 Task: Log work in the project TransformWorks for the issue 'Implement a feature for users to track and manage their expenses on a budget' spent time as '4w 6d 21h 5m' and remaining time as '2w 1d 6h 56m' and clone the issue. Now add the issue to the epic 'IT risk management enhancement'.
Action: Mouse moved to (820, 319)
Screenshot: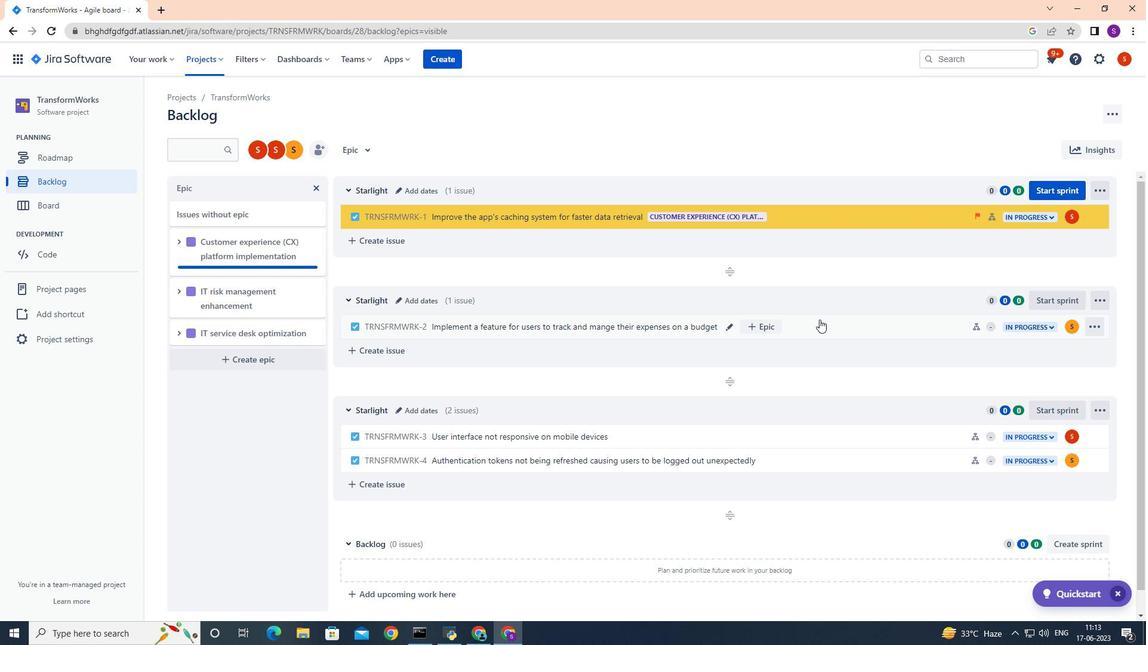 
Action: Mouse pressed left at (820, 319)
Screenshot: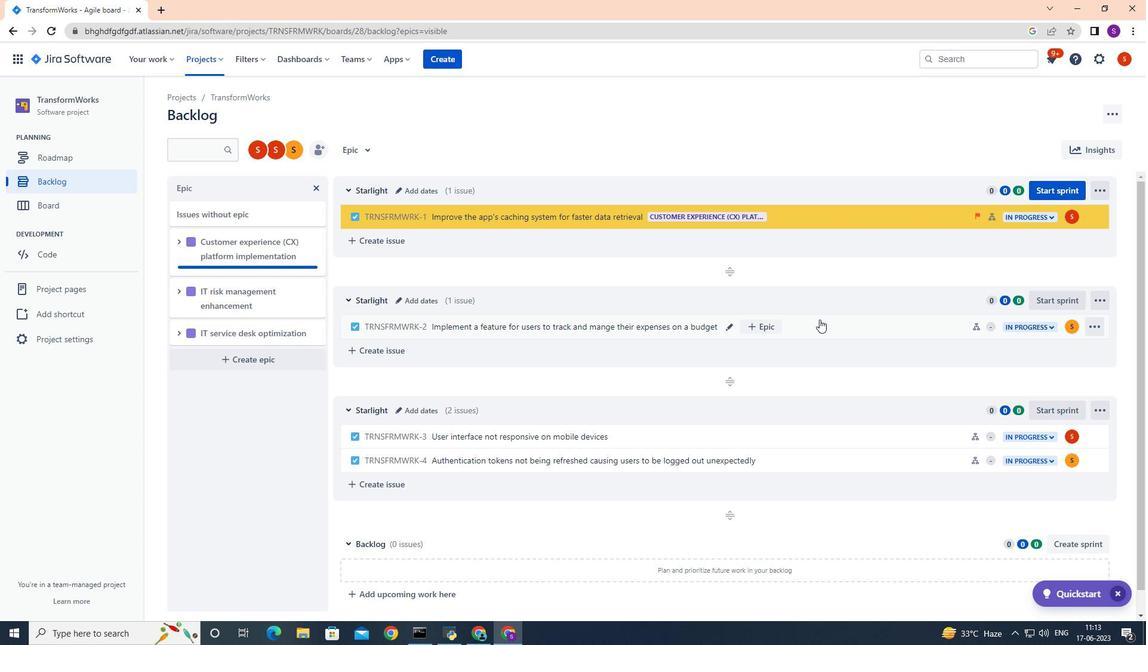 
Action: Mouse moved to (1111, 182)
Screenshot: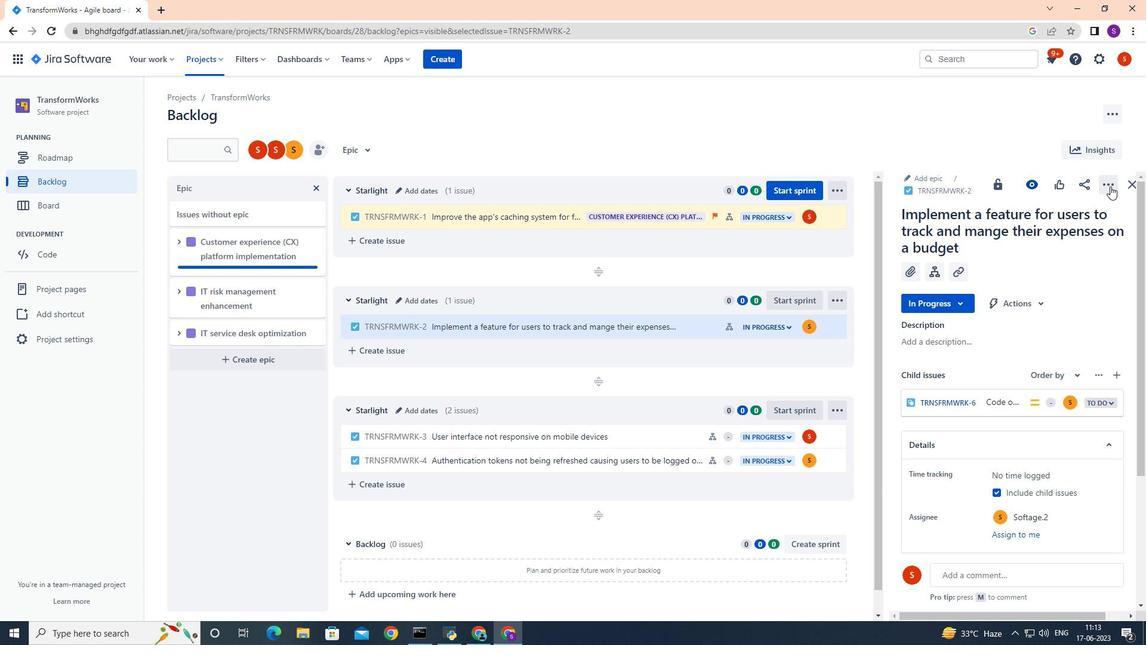 
Action: Mouse pressed left at (1111, 182)
Screenshot: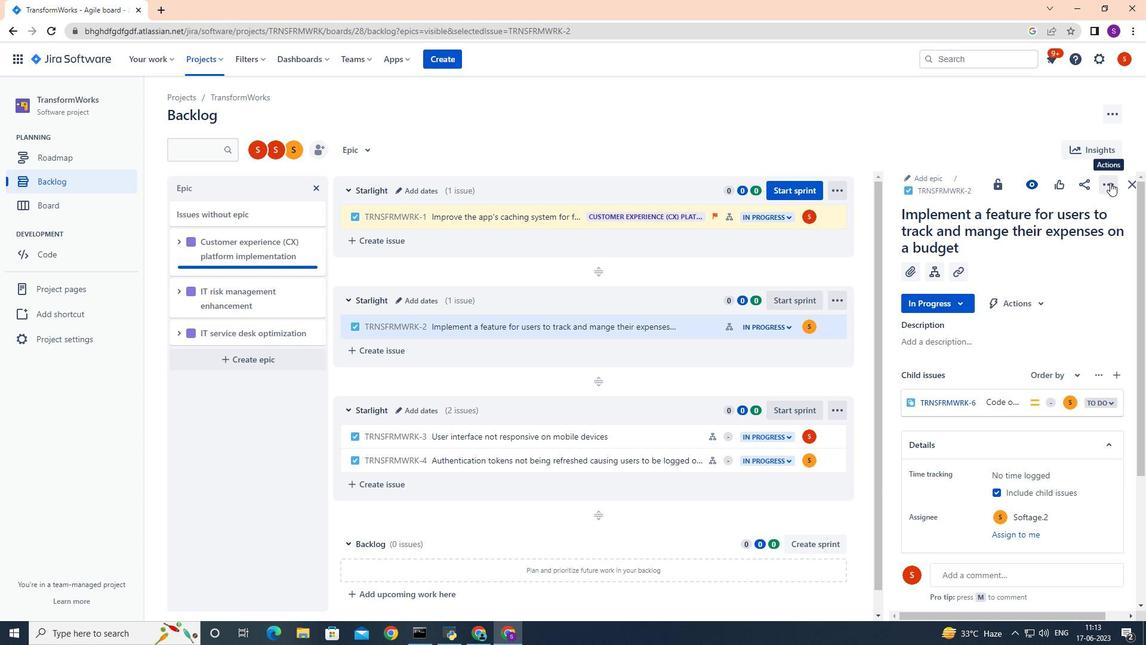 
Action: Mouse moved to (1065, 216)
Screenshot: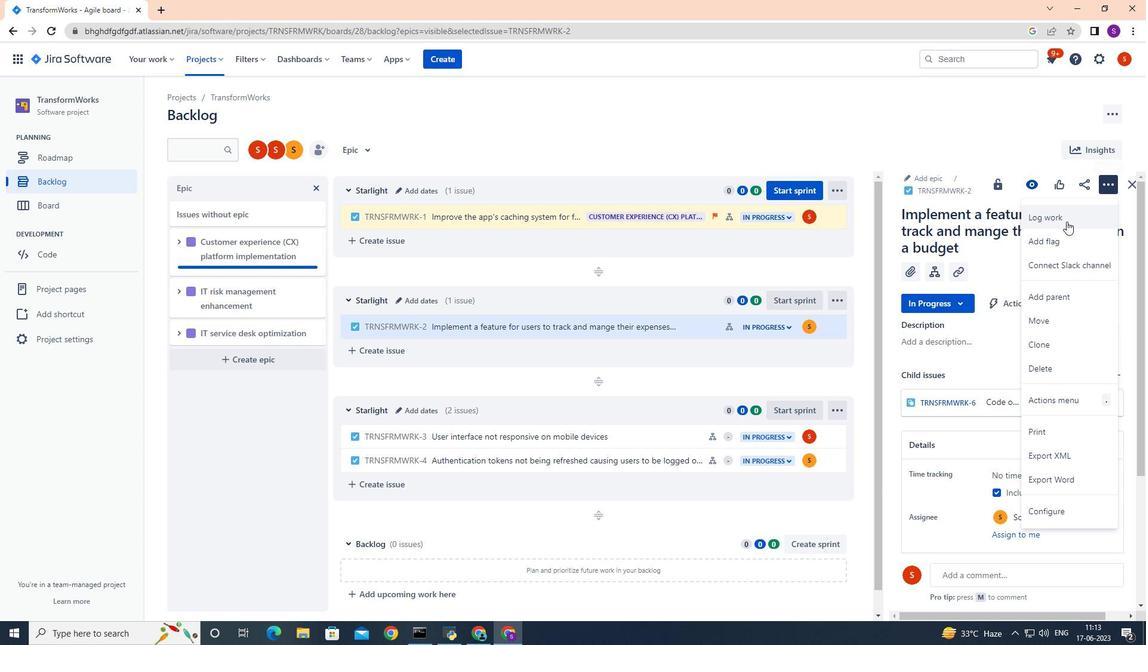 
Action: Mouse pressed left at (1065, 216)
Screenshot: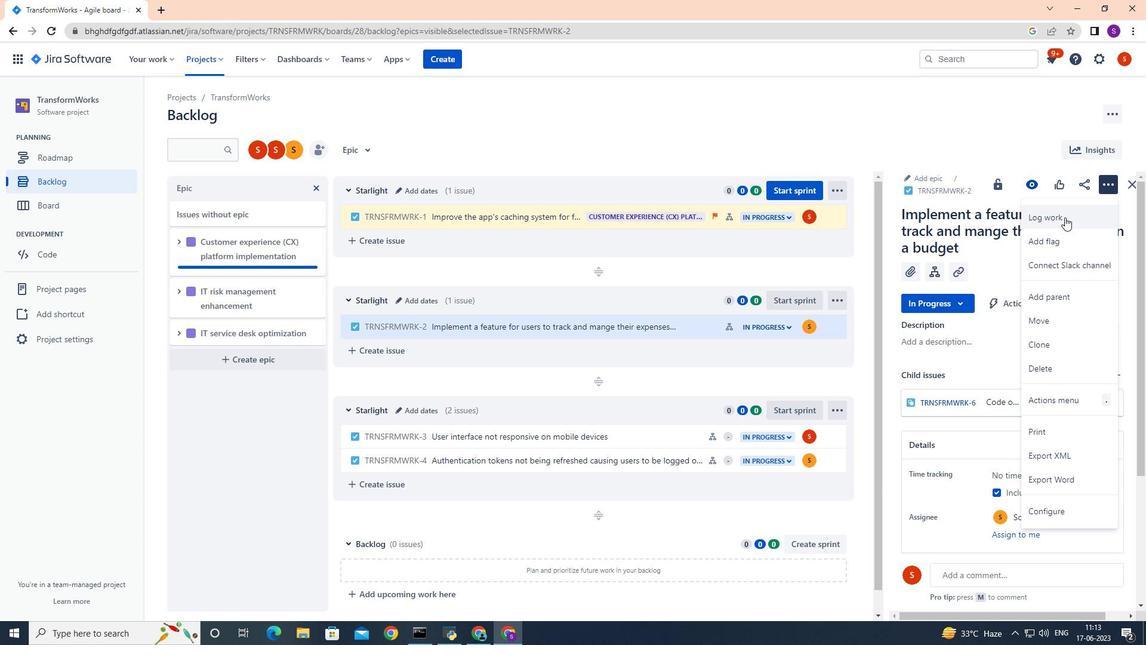 
Action: Mouse moved to (692, 236)
Screenshot: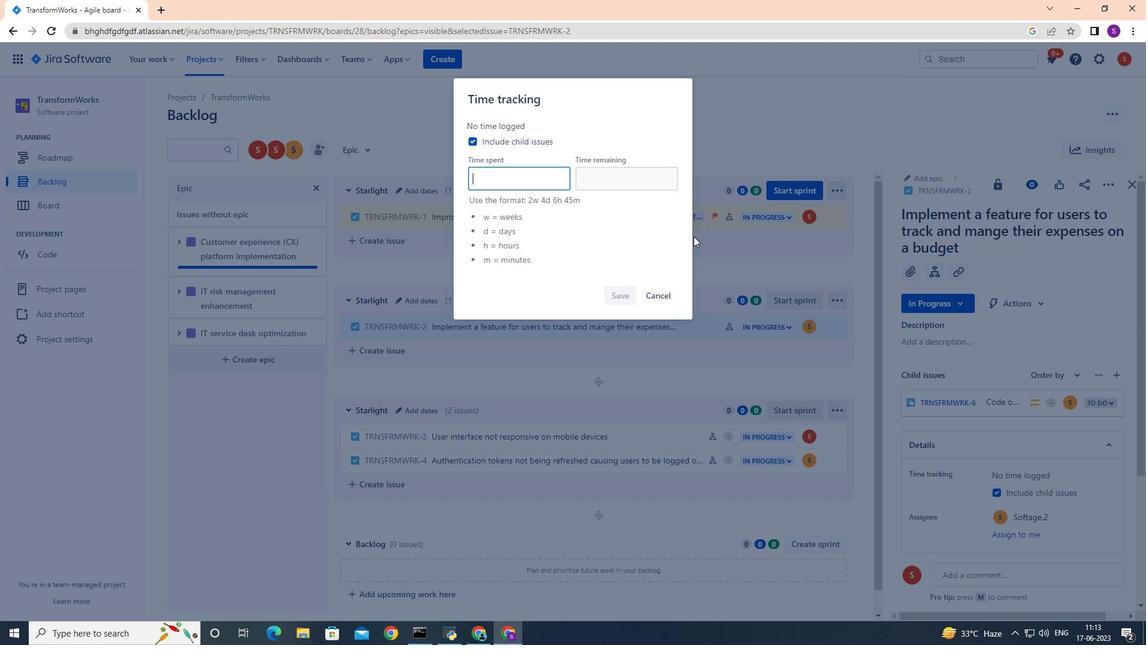 
Action: Key pressed 4w<Key.space>6d<Key.space>21h<Key.space>5m
Screenshot: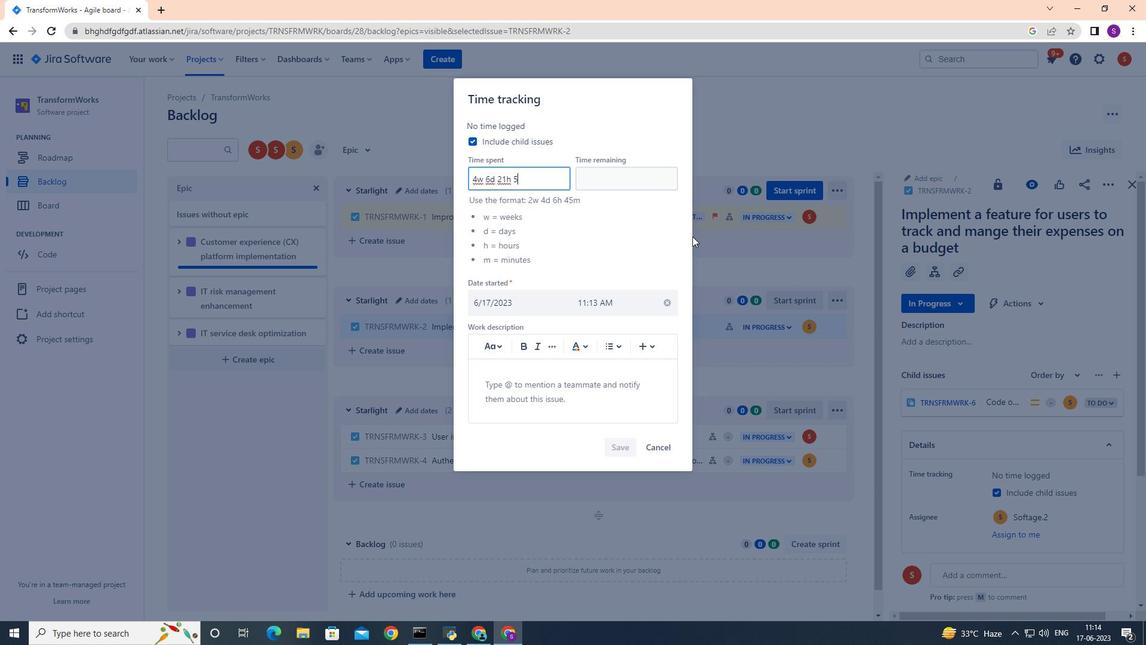 
Action: Mouse moved to (627, 173)
Screenshot: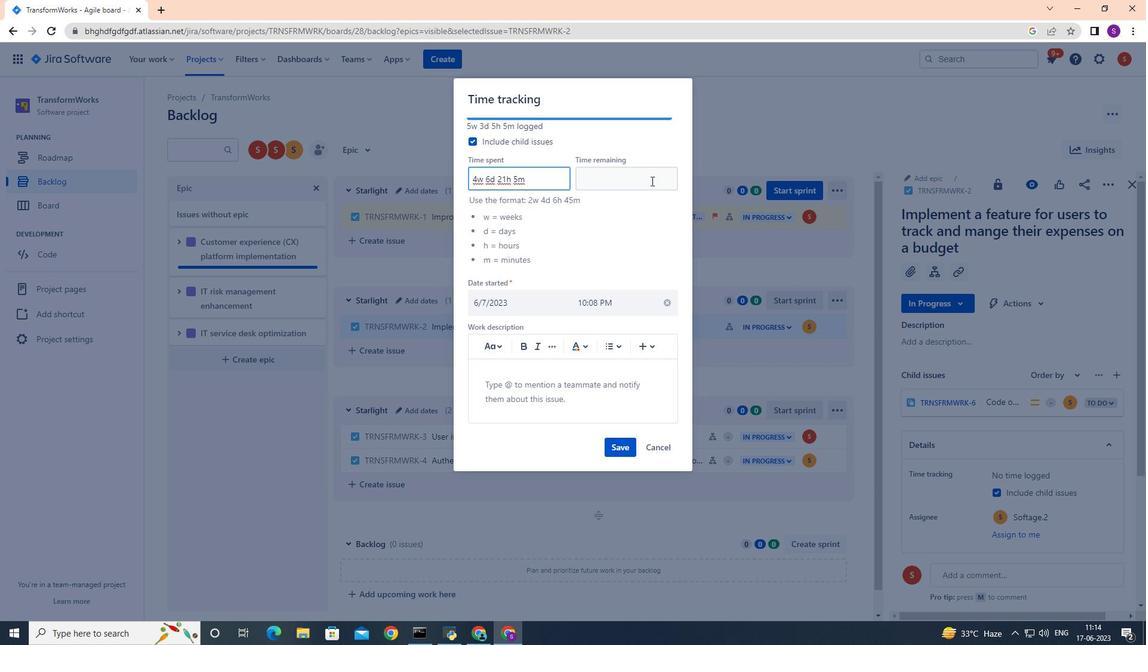 
Action: Mouse pressed left at (627, 173)
Screenshot: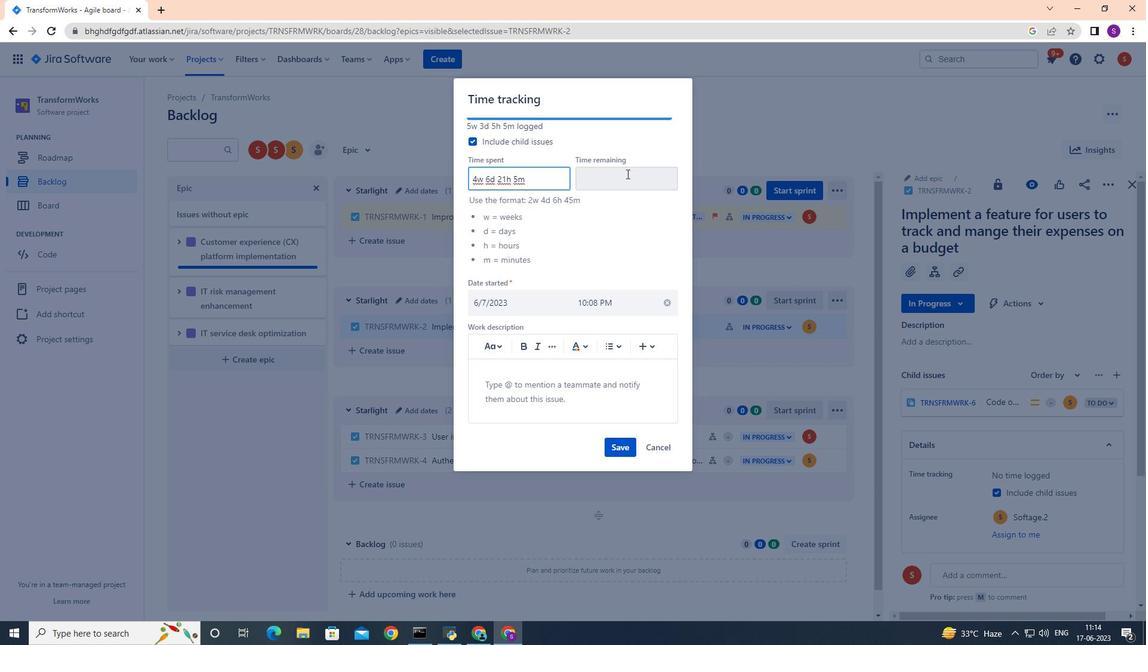 
Action: Mouse moved to (625, 173)
Screenshot: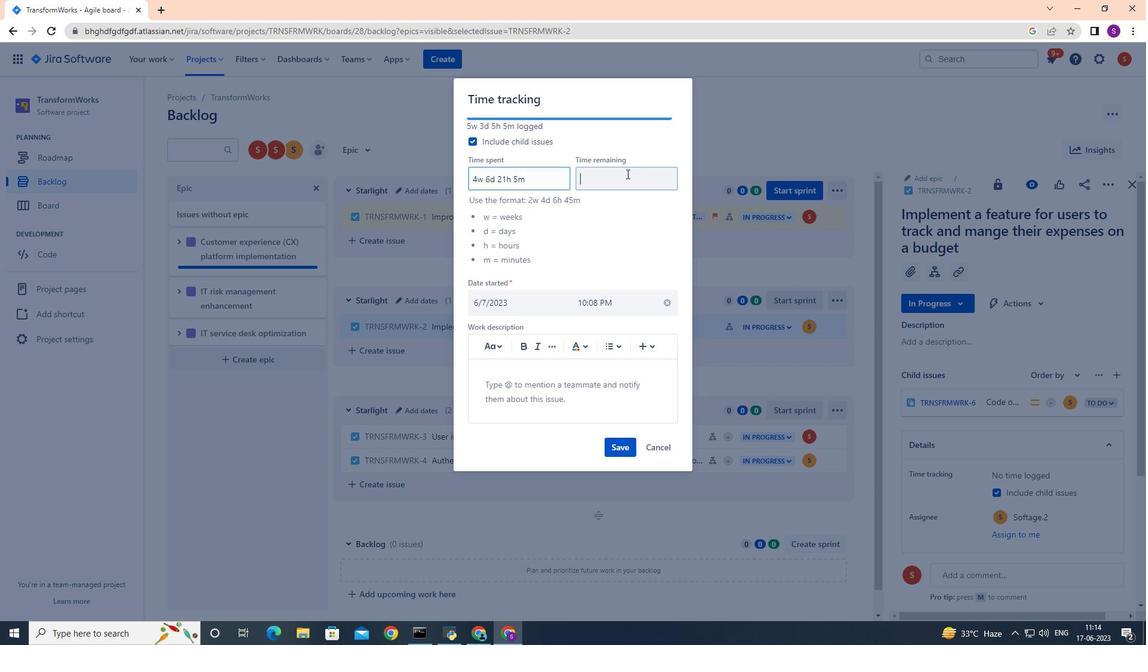 
Action: Key pressed 2w<Key.space>1d<Key.space>6h<Key.space>56m
Screenshot: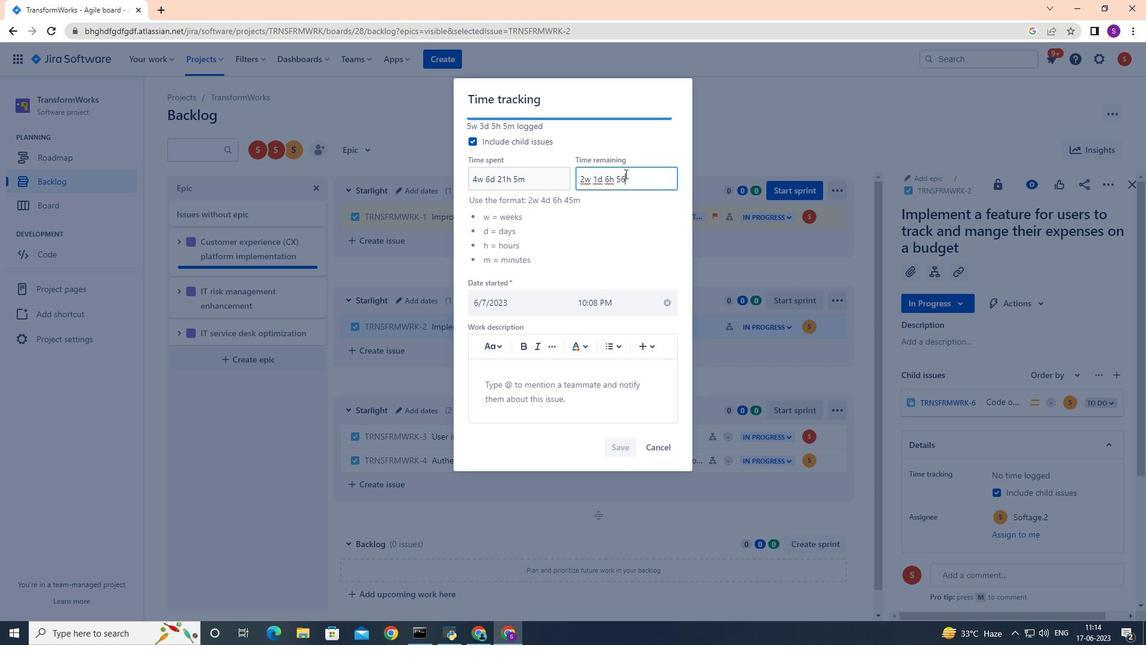 
Action: Mouse moved to (617, 449)
Screenshot: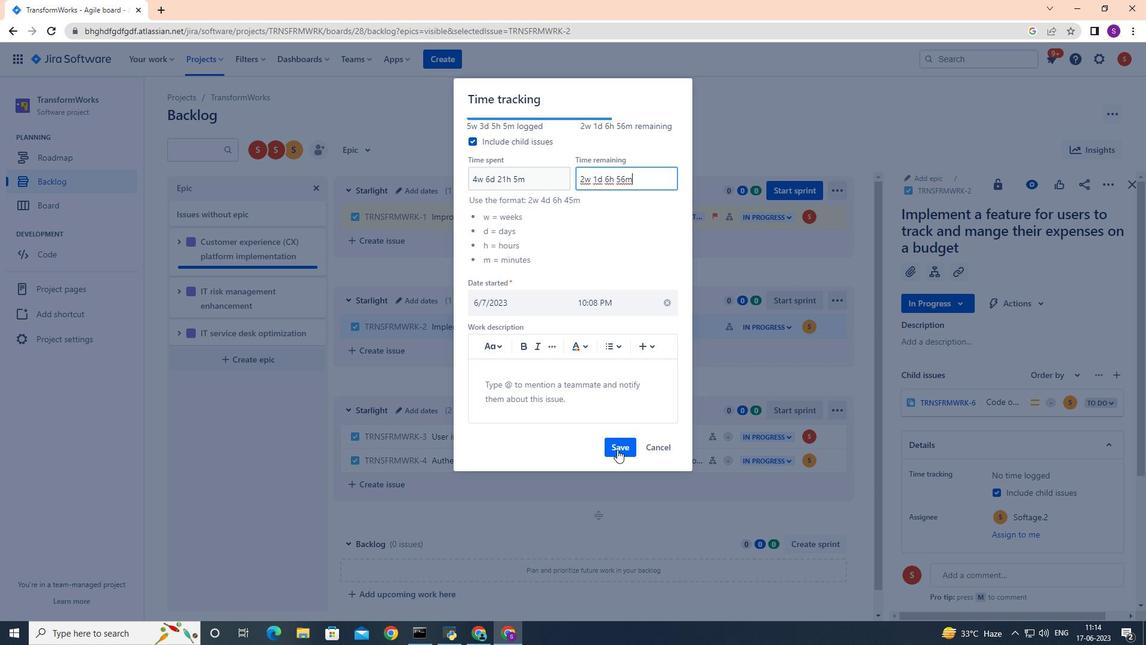 
Action: Mouse pressed left at (617, 449)
Screenshot: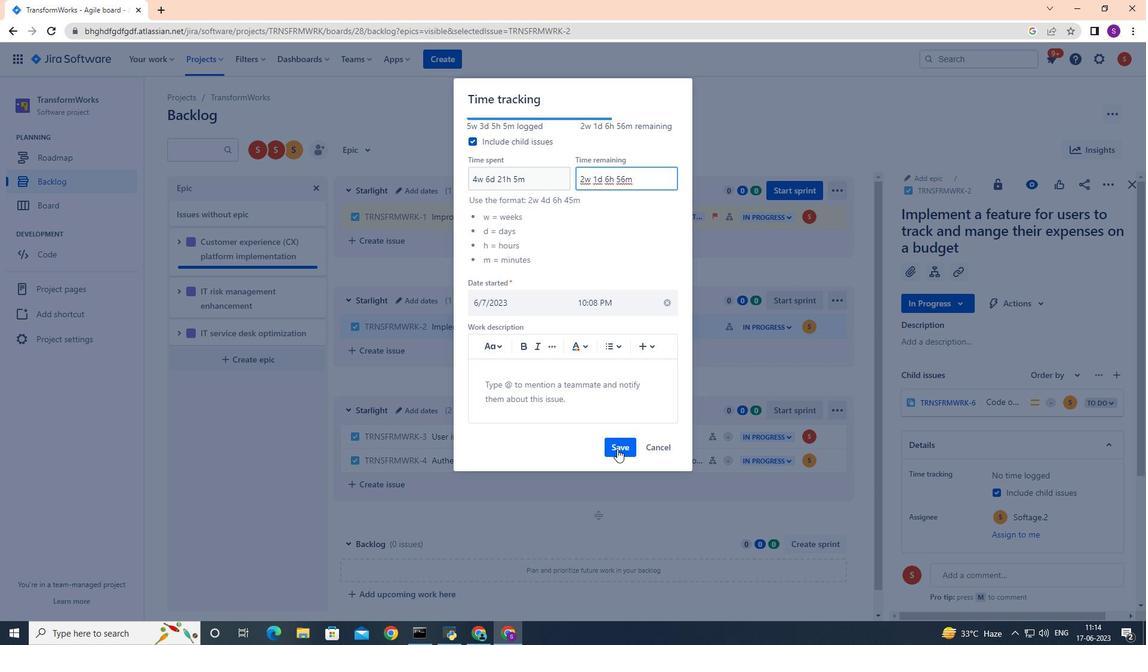
Action: Mouse moved to (842, 301)
Screenshot: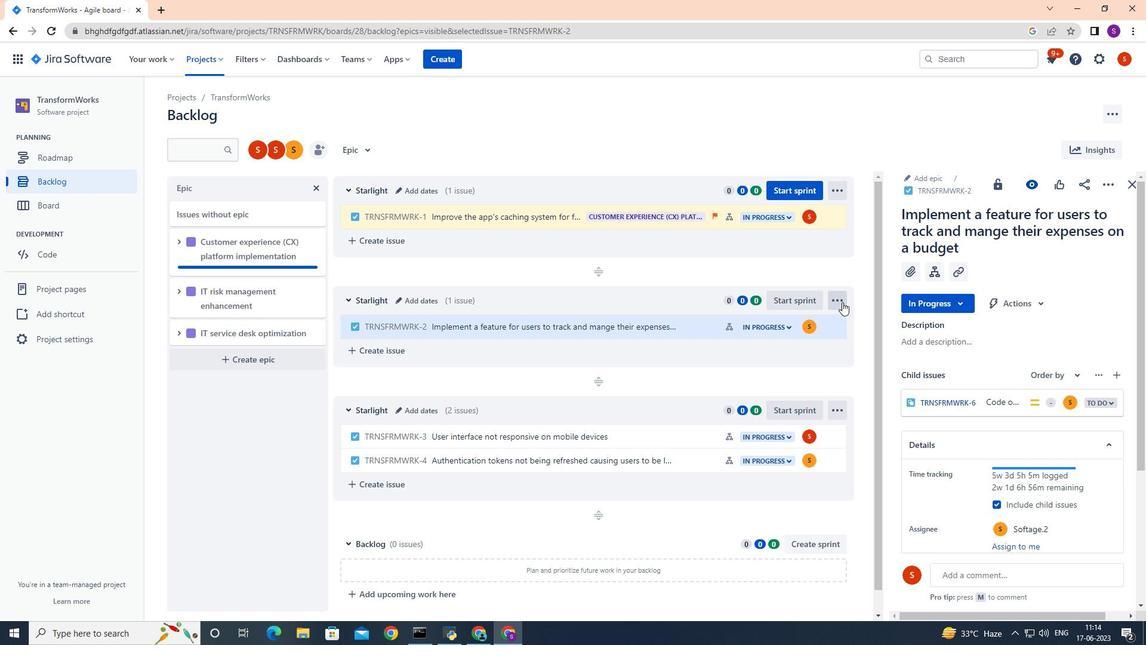 
Action: Mouse pressed left at (842, 301)
Screenshot: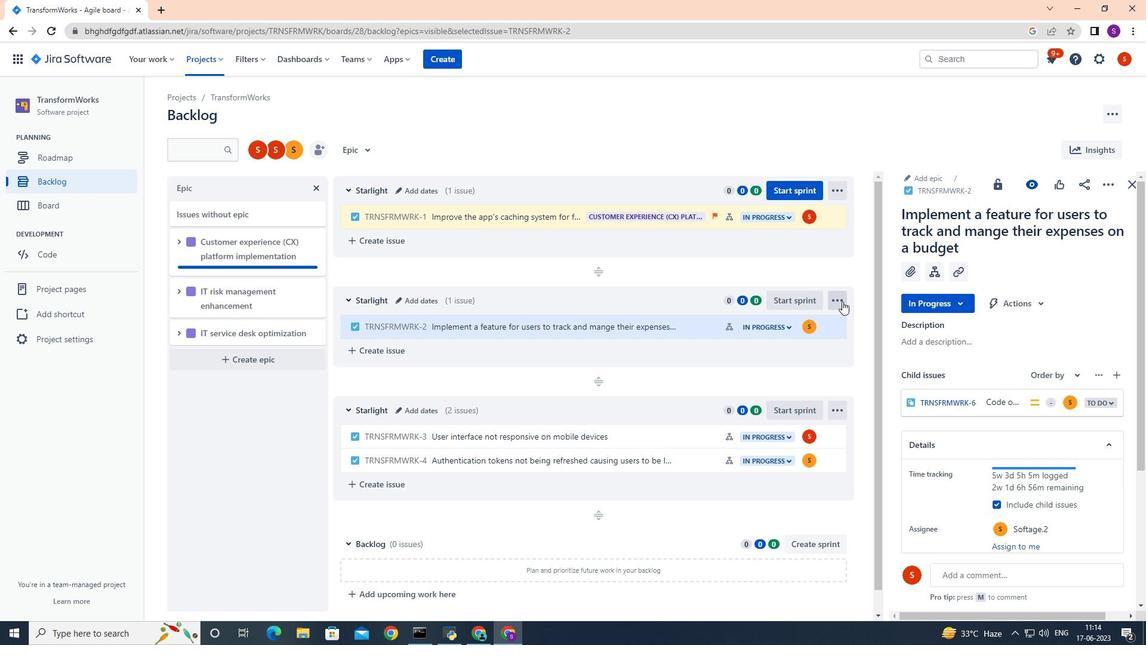 
Action: Mouse moved to (842, 301)
Screenshot: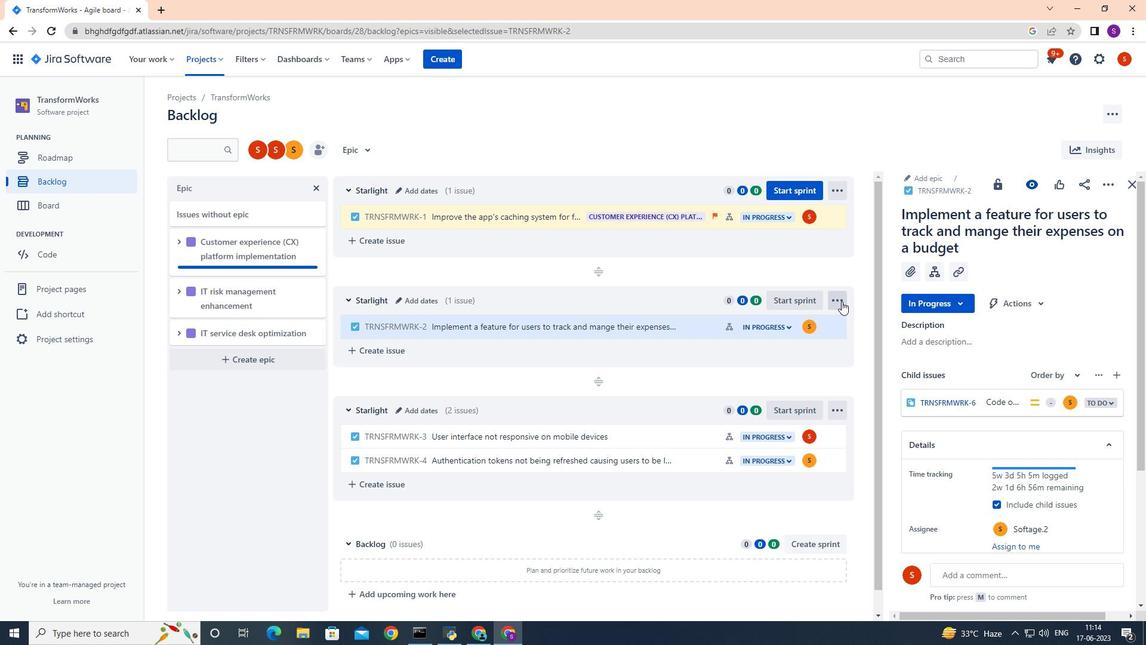 
Action: Mouse pressed left at (842, 301)
Screenshot: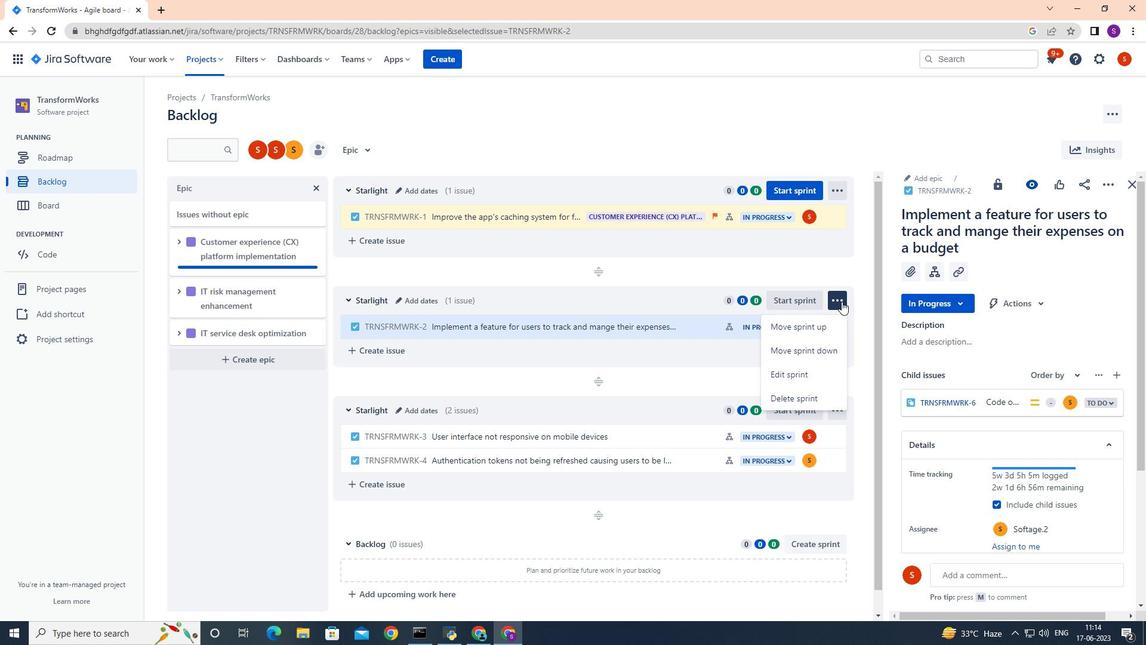 
Action: Mouse moved to (1099, 183)
Screenshot: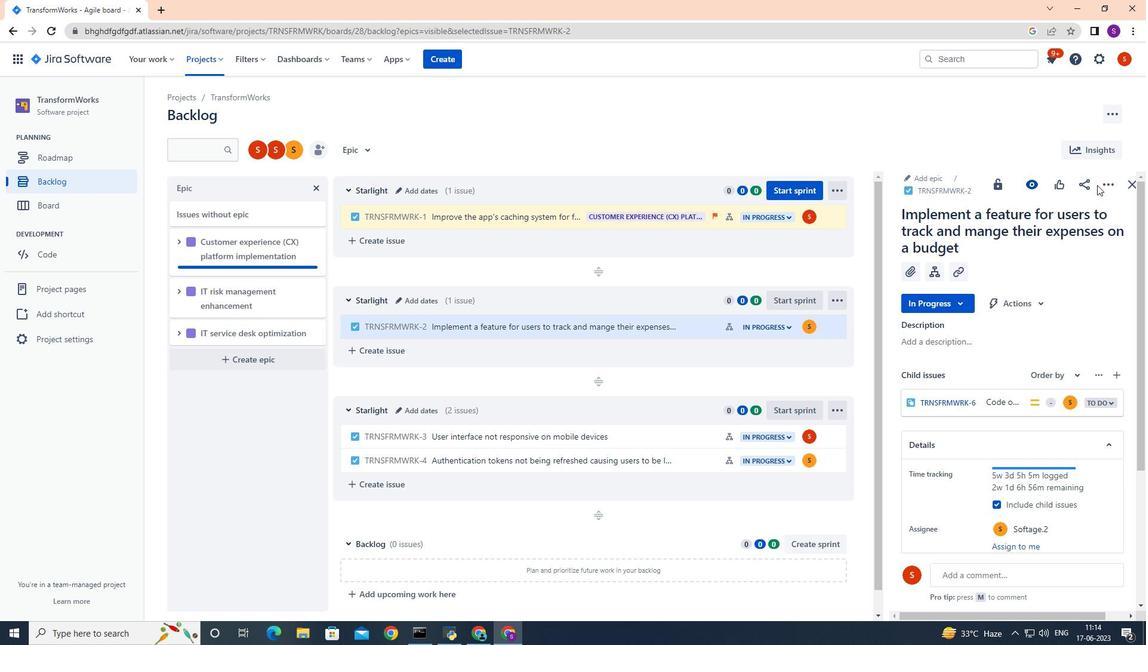 
Action: Mouse pressed left at (1099, 183)
Screenshot: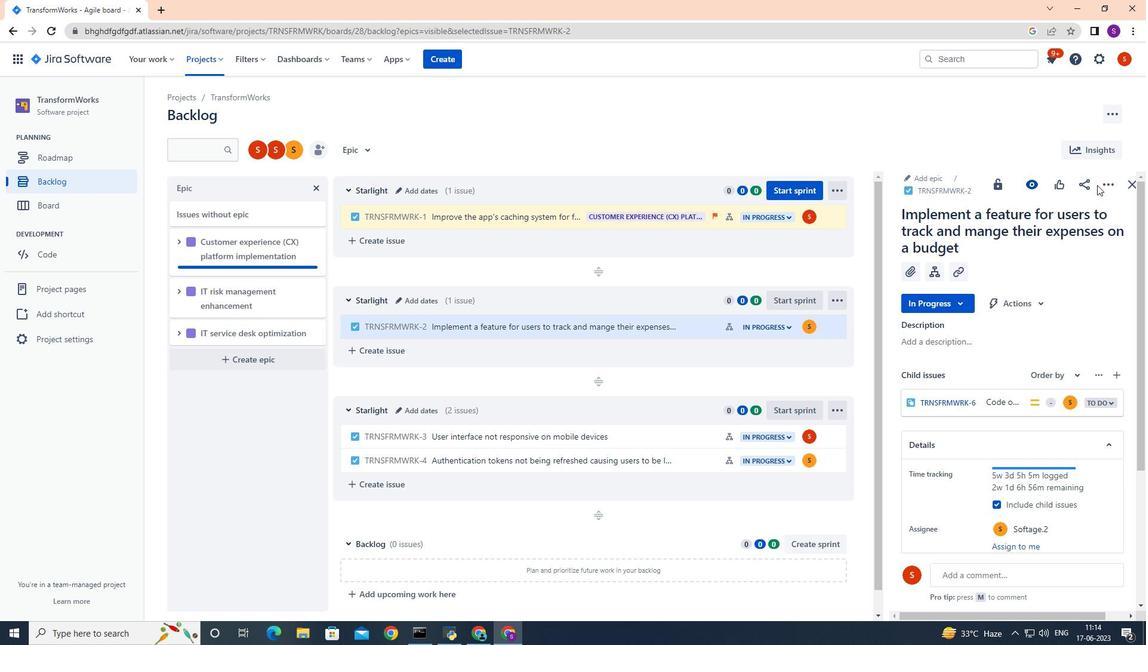 
Action: Mouse moved to (1103, 183)
Screenshot: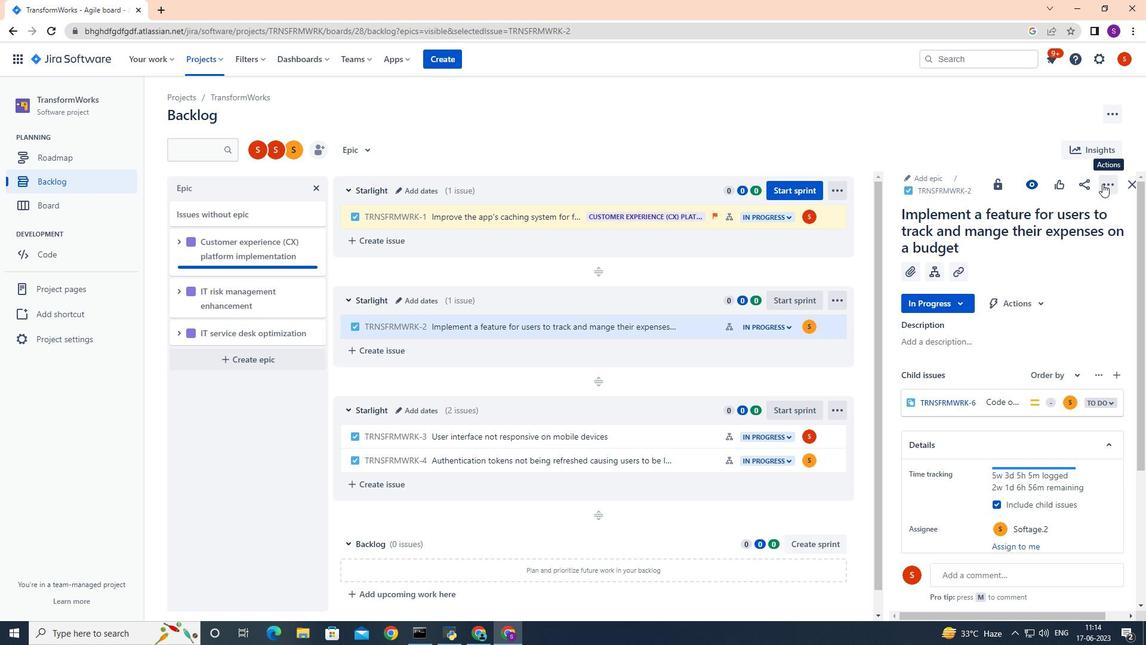 
Action: Mouse pressed left at (1103, 183)
Screenshot: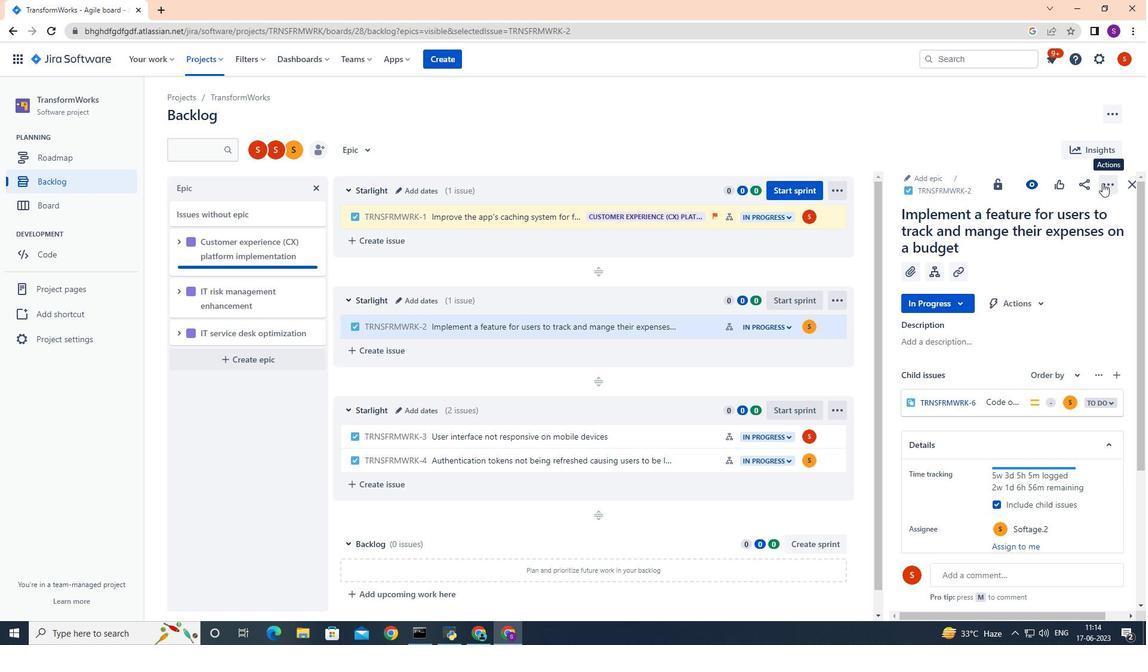 
Action: Mouse moved to (1109, 186)
Screenshot: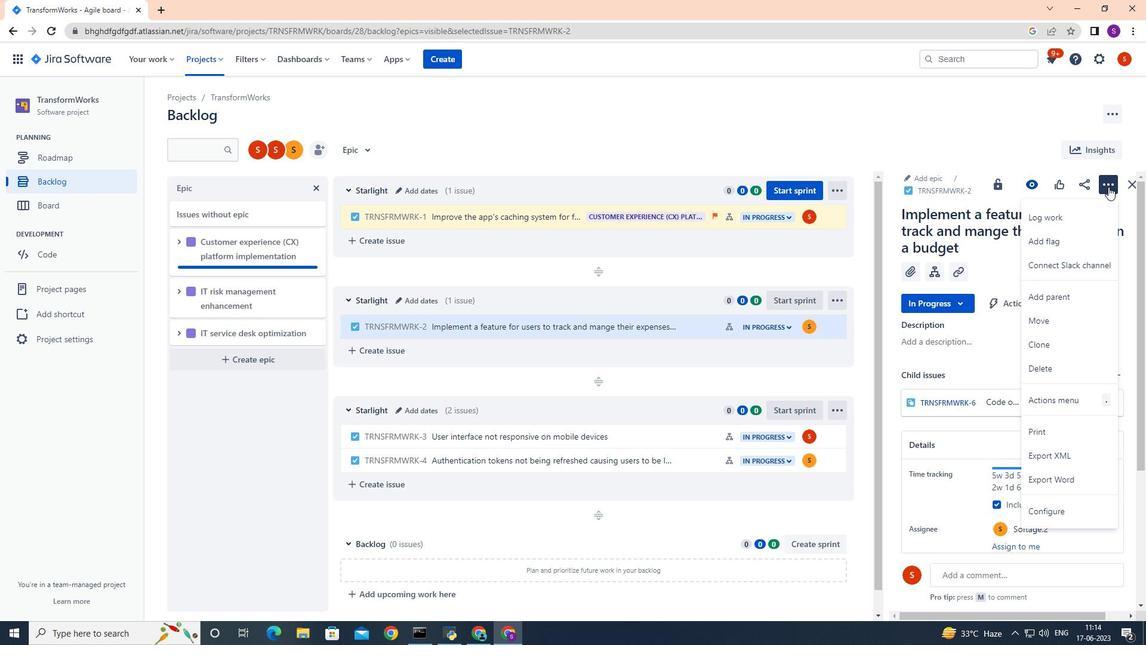 
Action: Mouse pressed left at (1109, 186)
Screenshot: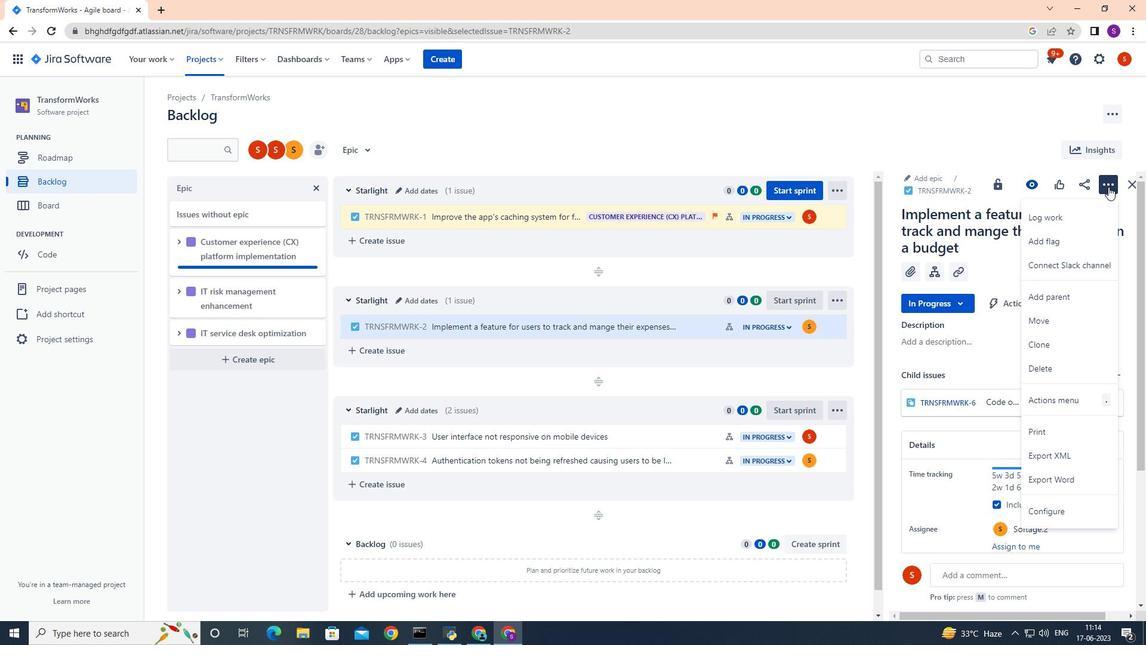 
Action: Mouse moved to (1103, 180)
Screenshot: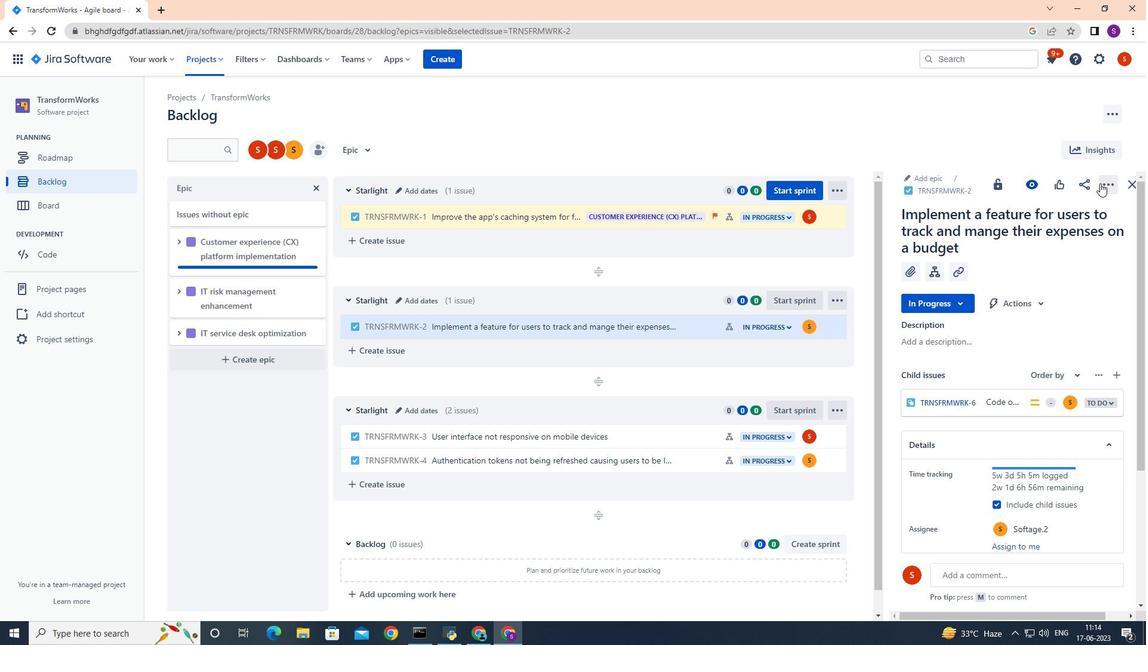 
Action: Mouse pressed left at (1103, 180)
Screenshot: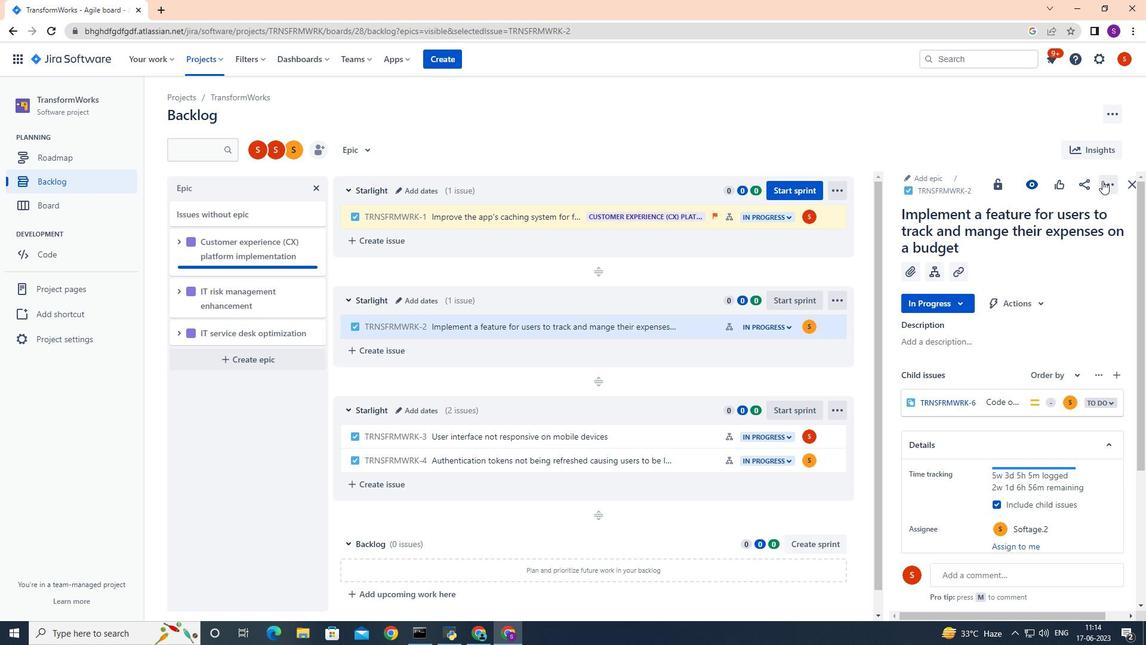 
Action: Mouse moved to (1064, 340)
Screenshot: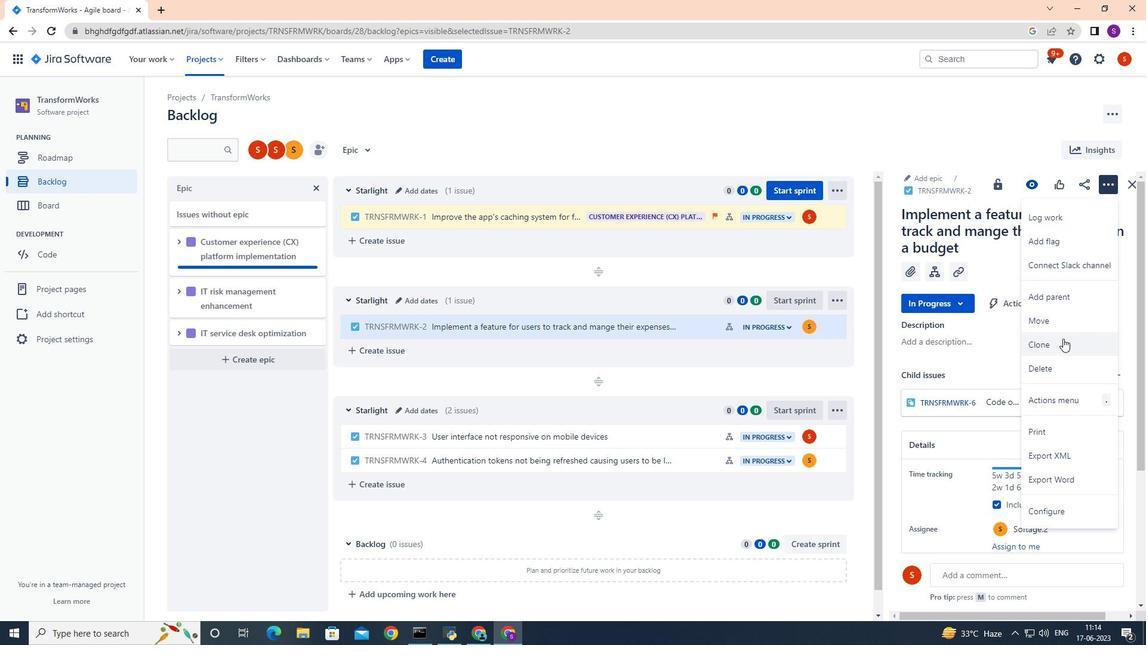
Action: Mouse pressed left at (1064, 340)
Screenshot: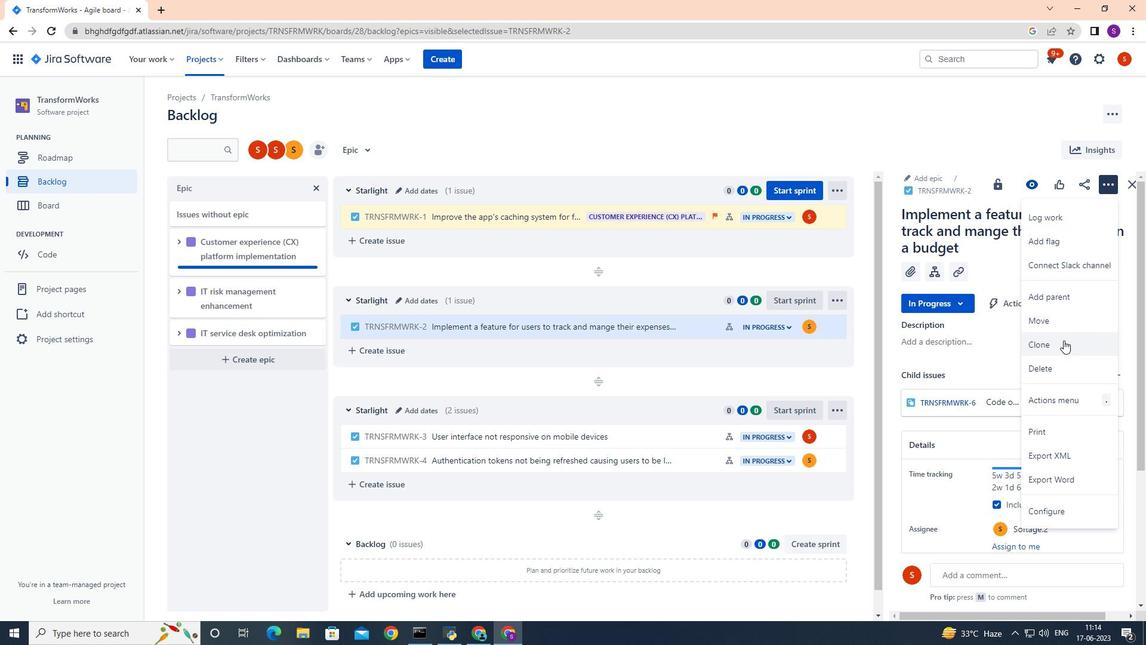 
Action: Mouse moved to (663, 256)
Screenshot: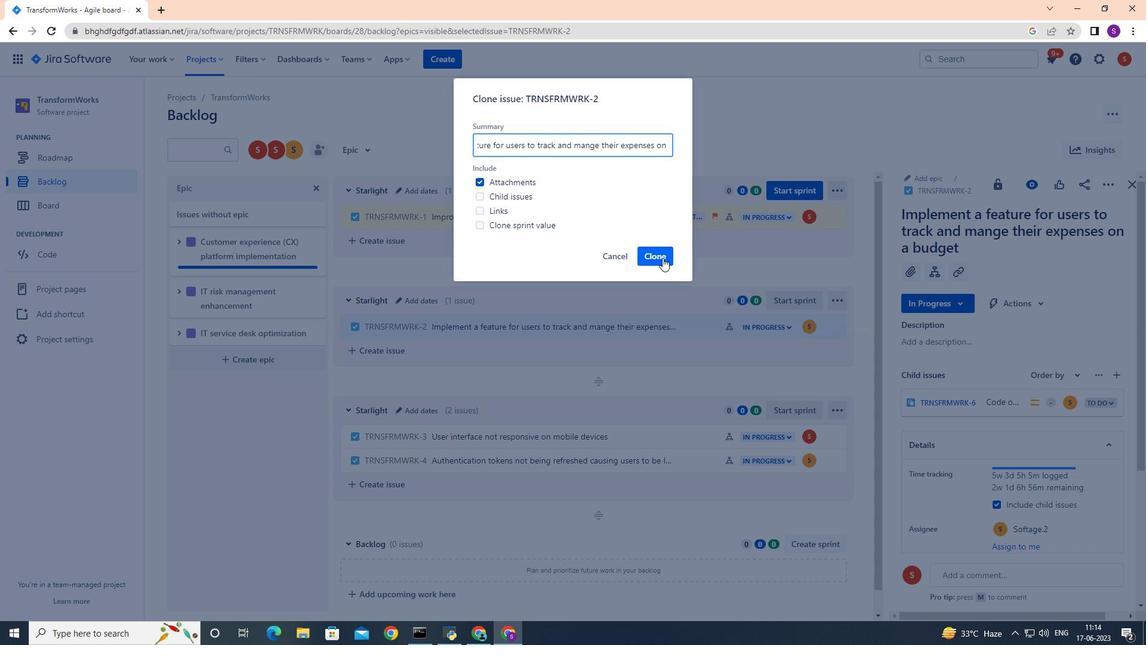 
Action: Mouse pressed left at (663, 256)
Screenshot: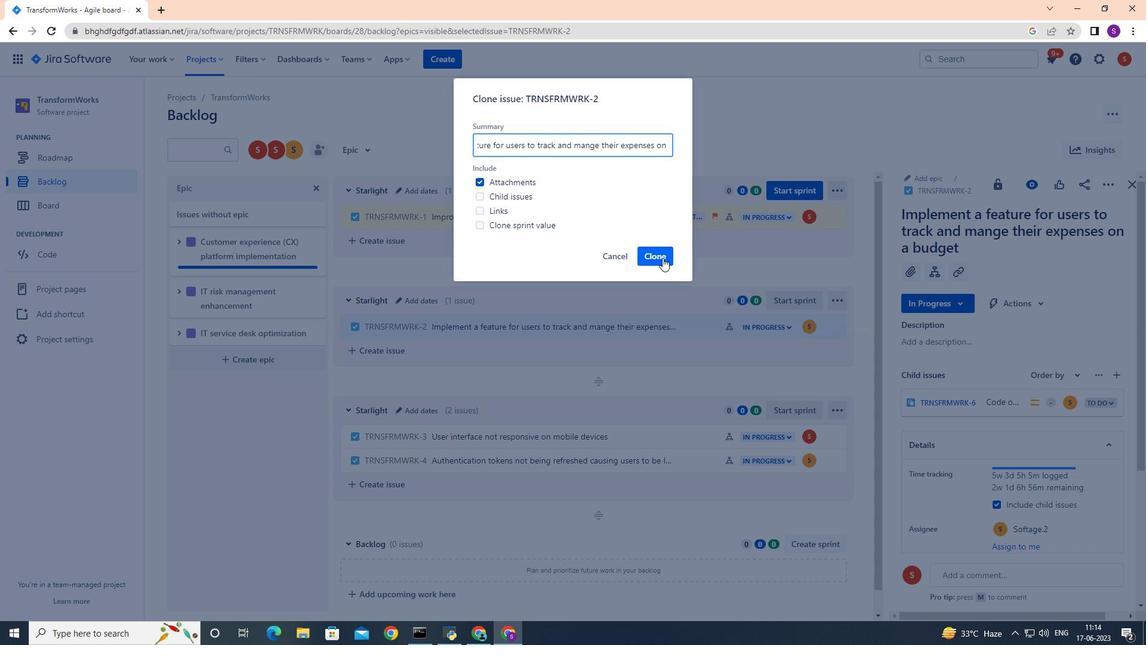 
Action: Mouse moved to (689, 324)
Screenshot: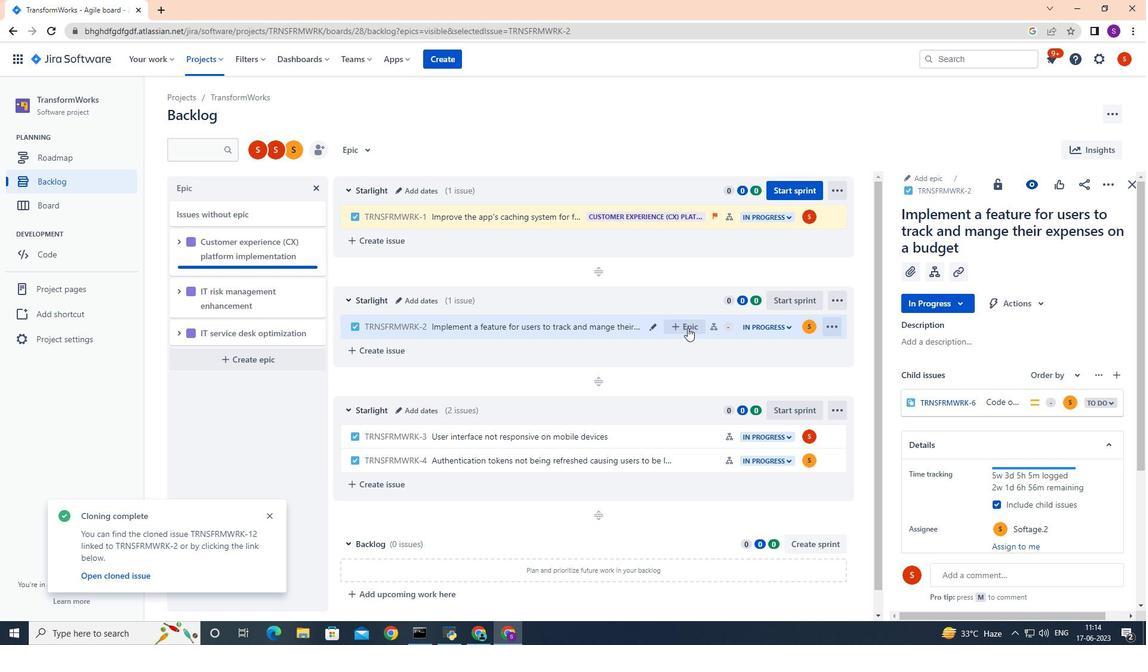 
Action: Mouse pressed left at (689, 324)
Screenshot: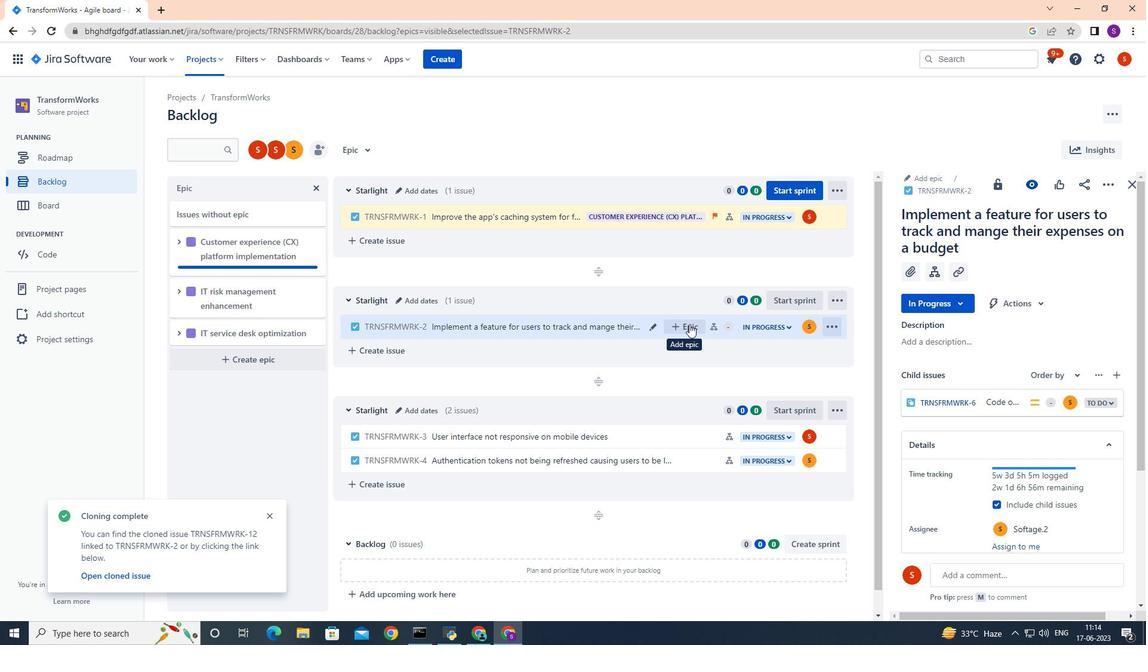 
Action: Mouse moved to (757, 389)
Screenshot: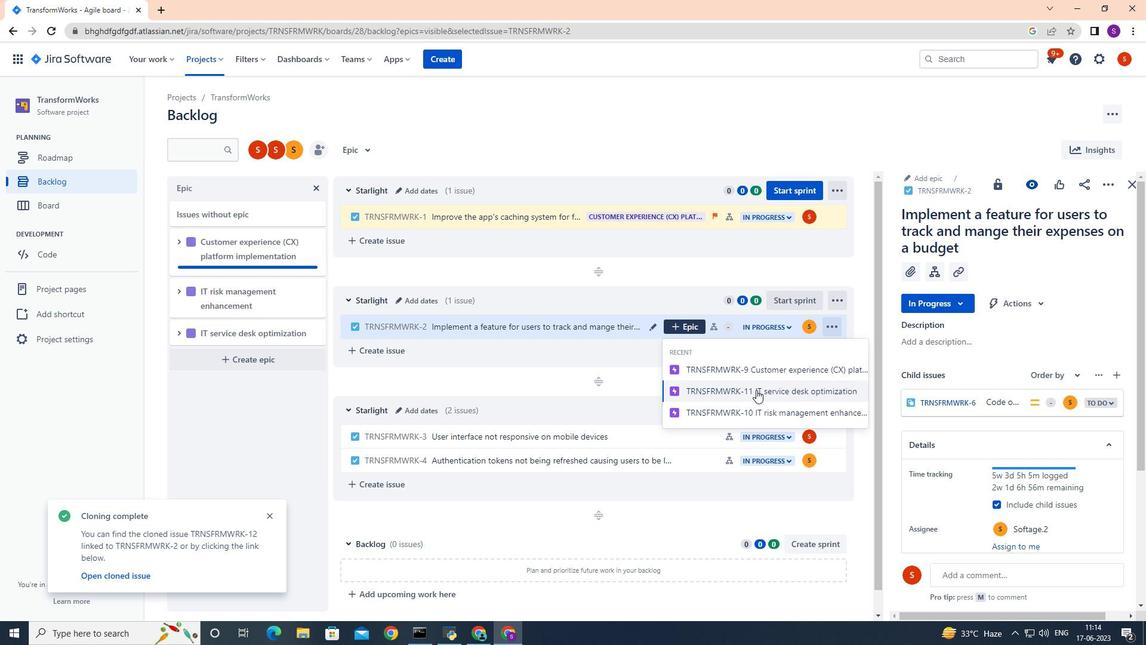 
Action: Mouse pressed left at (757, 389)
Screenshot: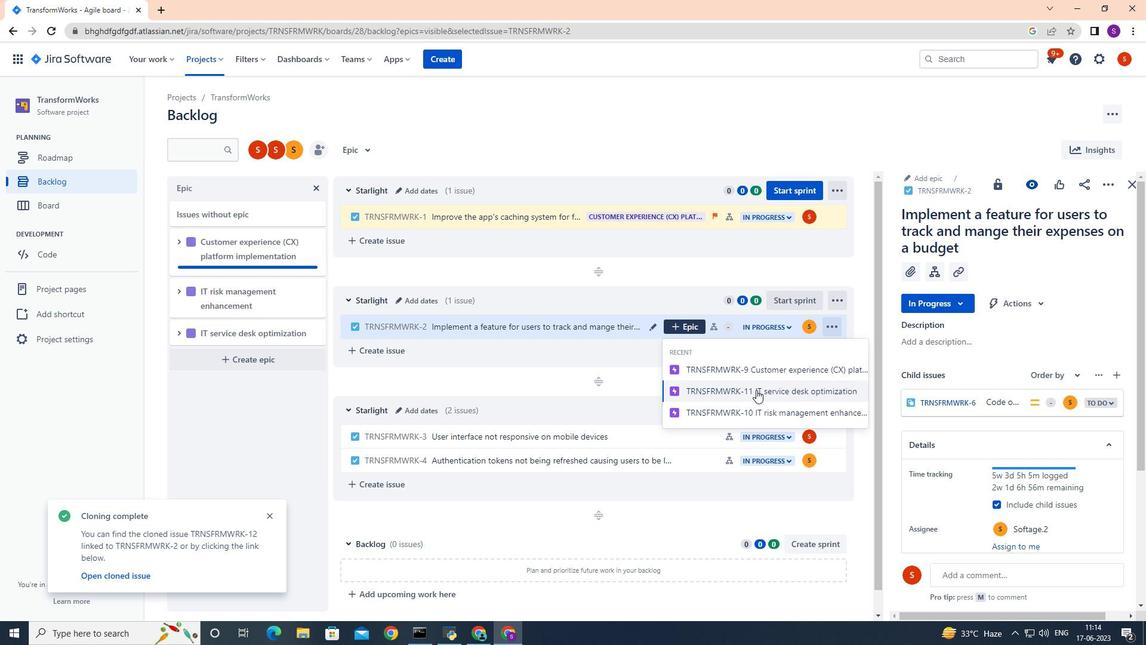 
Action: Mouse moved to (754, 386)
Screenshot: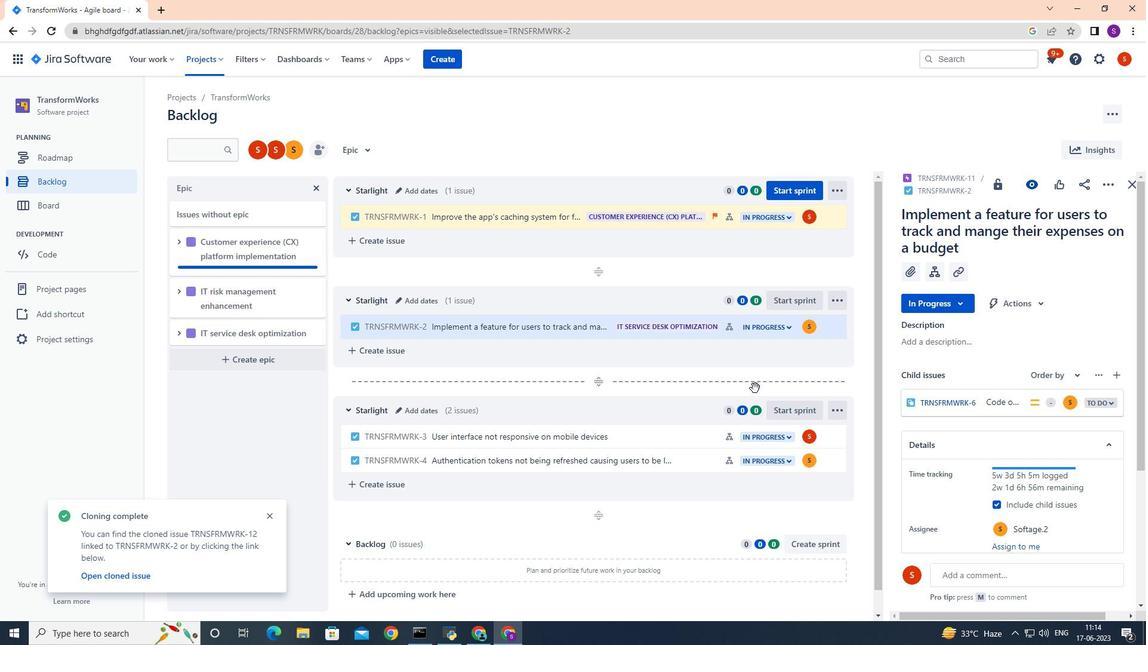 
